 Task: Make in the project Transpire a sprint 'Test Traction'.
Action: Mouse moved to (219, 70)
Screenshot: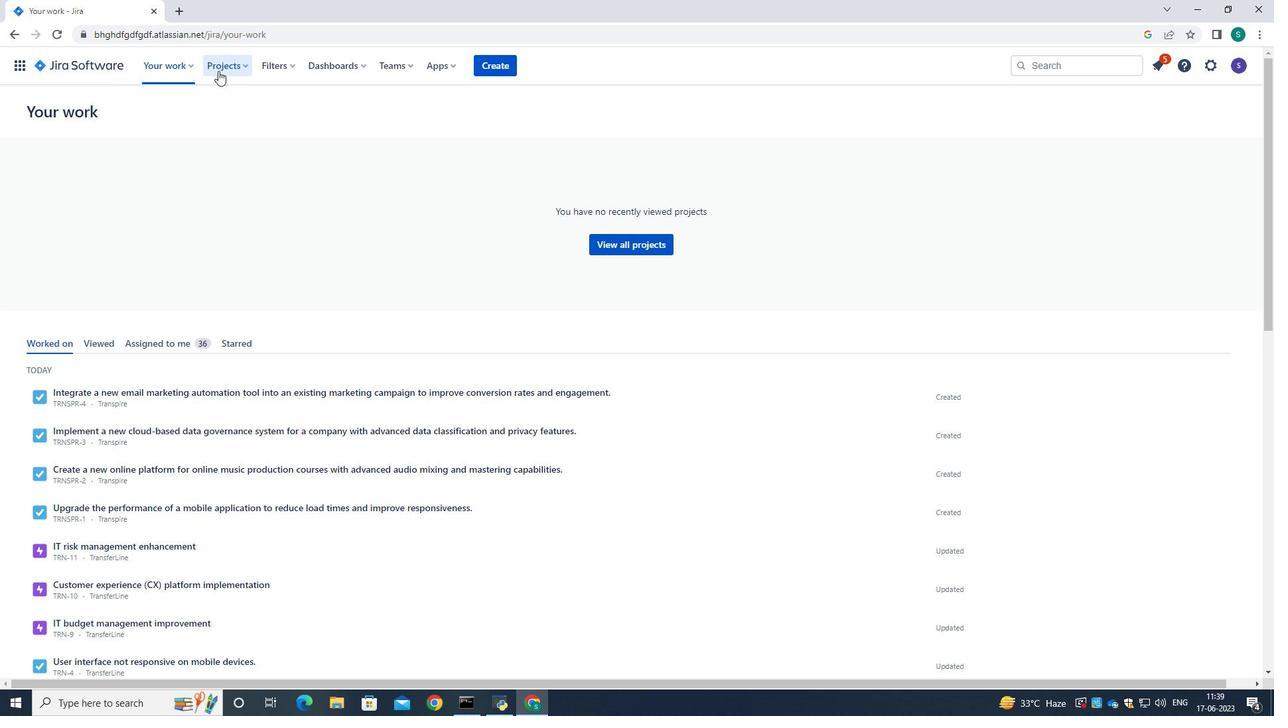 
Action: Mouse pressed left at (219, 70)
Screenshot: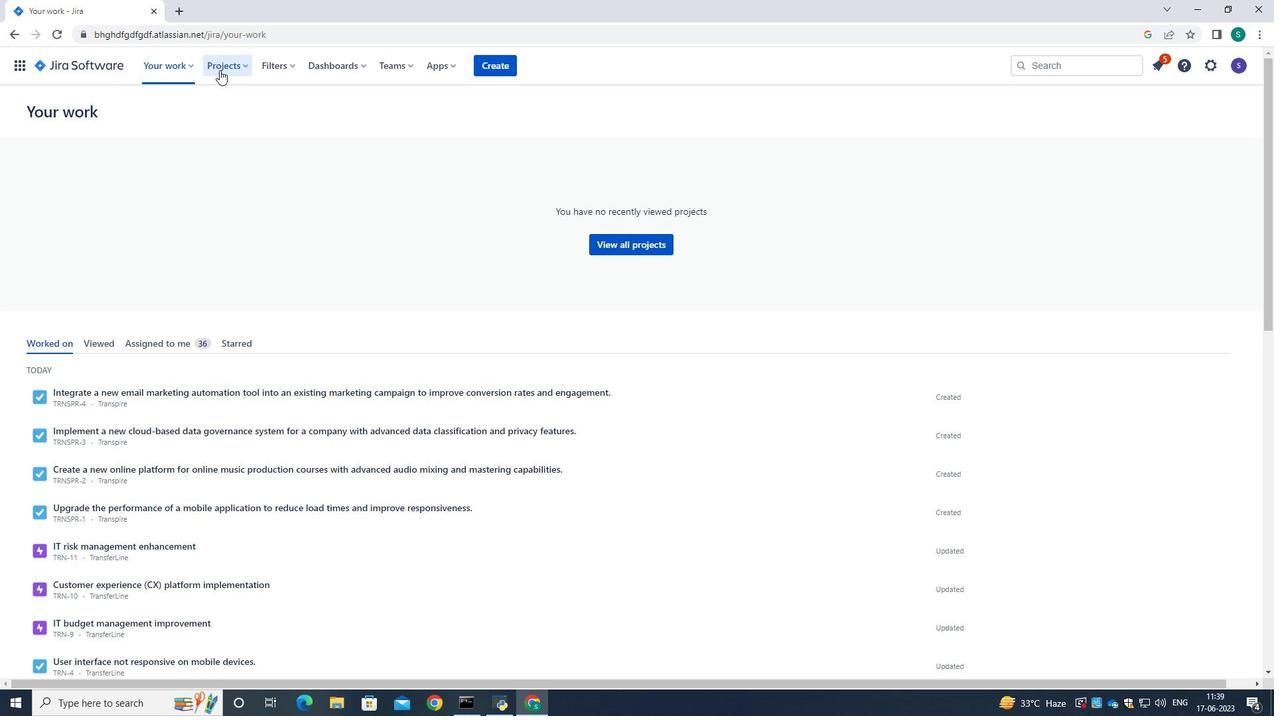 
Action: Mouse moved to (236, 119)
Screenshot: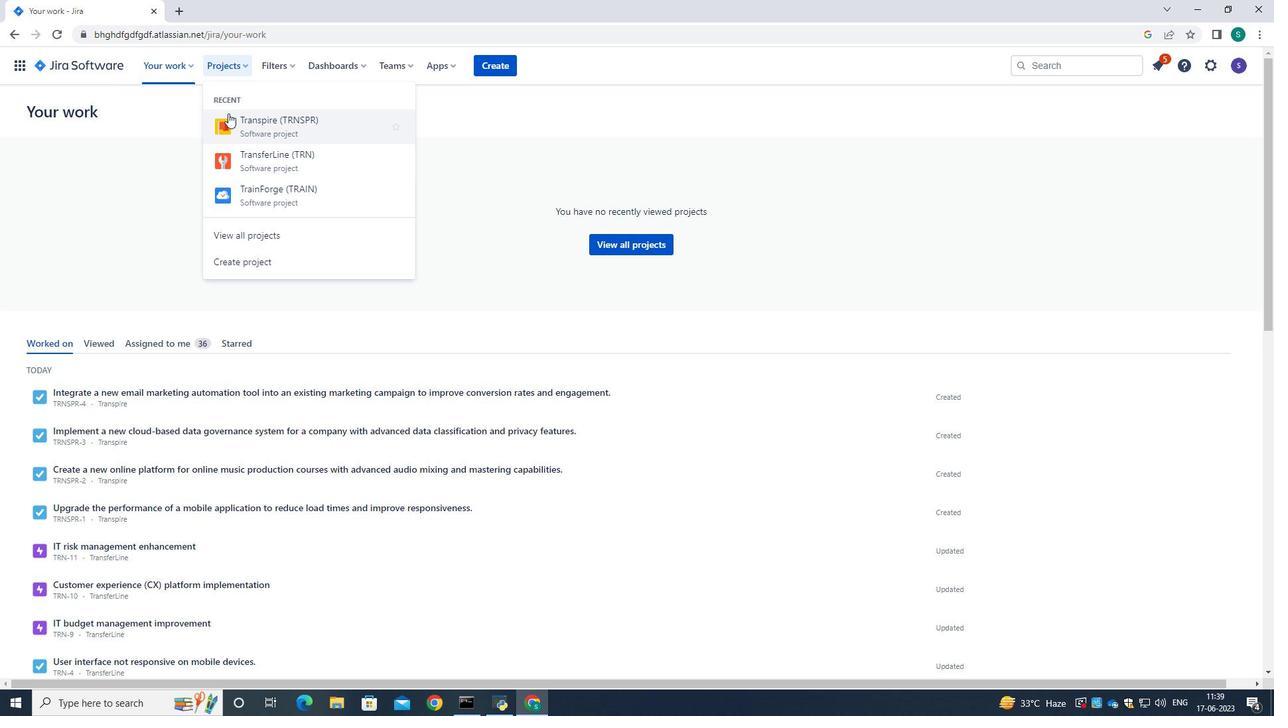
Action: Mouse pressed left at (236, 119)
Screenshot: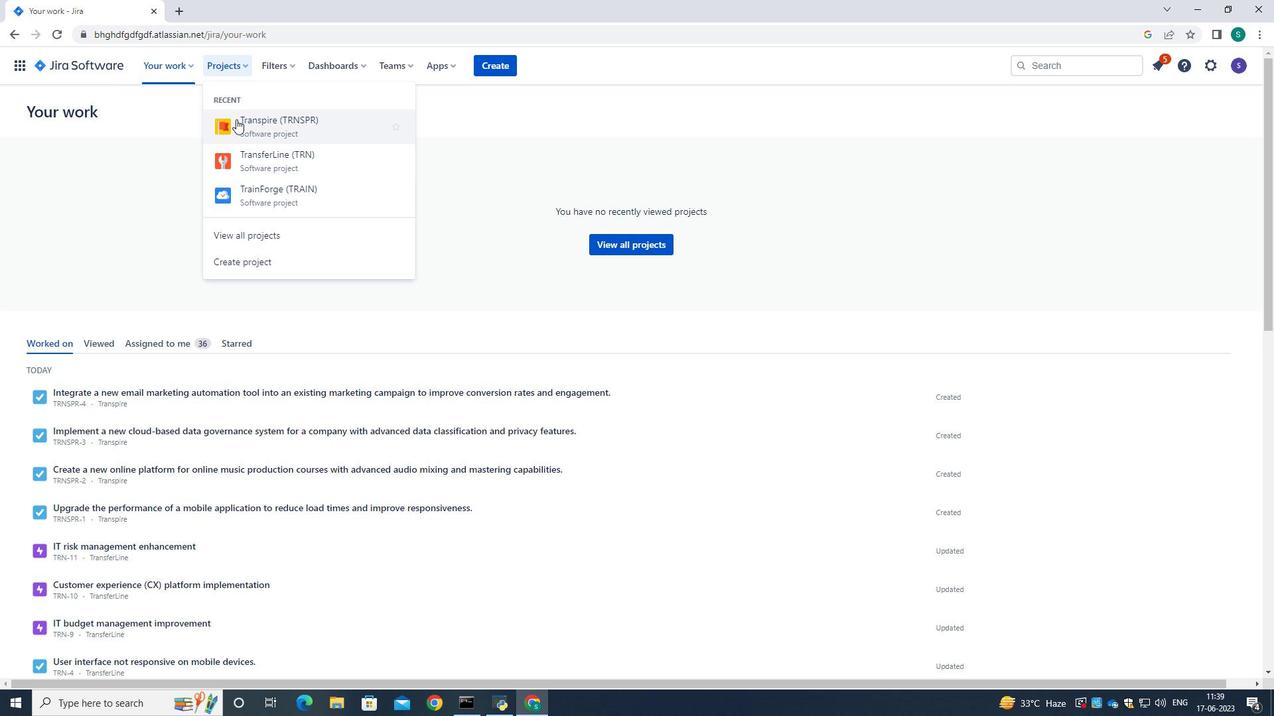 
Action: Mouse moved to (86, 203)
Screenshot: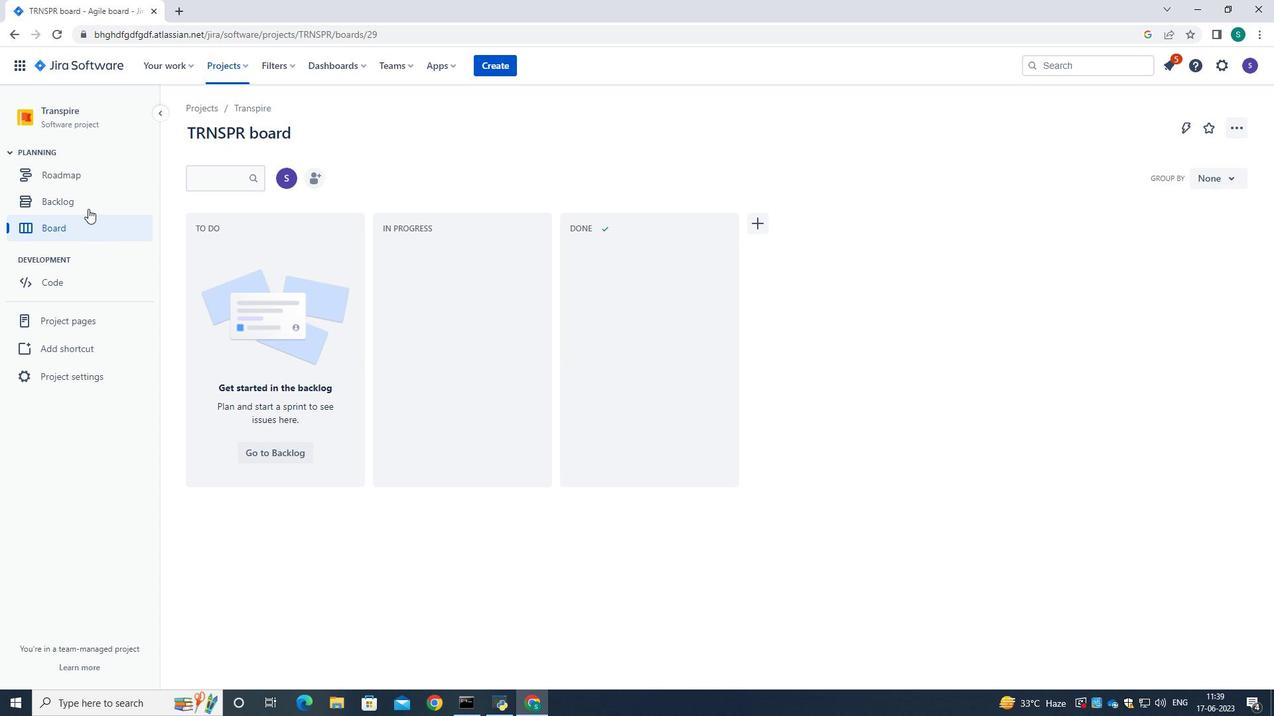 
Action: Mouse pressed left at (86, 203)
Screenshot: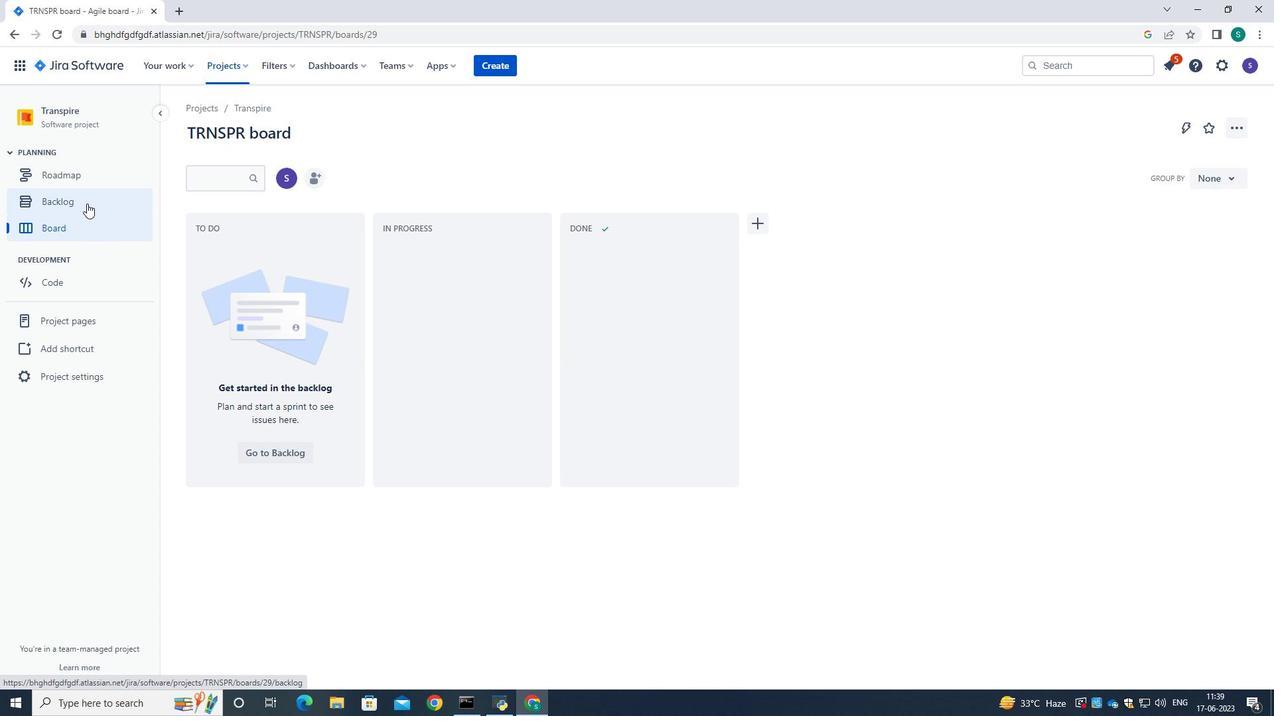 
Action: Mouse moved to (843, 312)
Screenshot: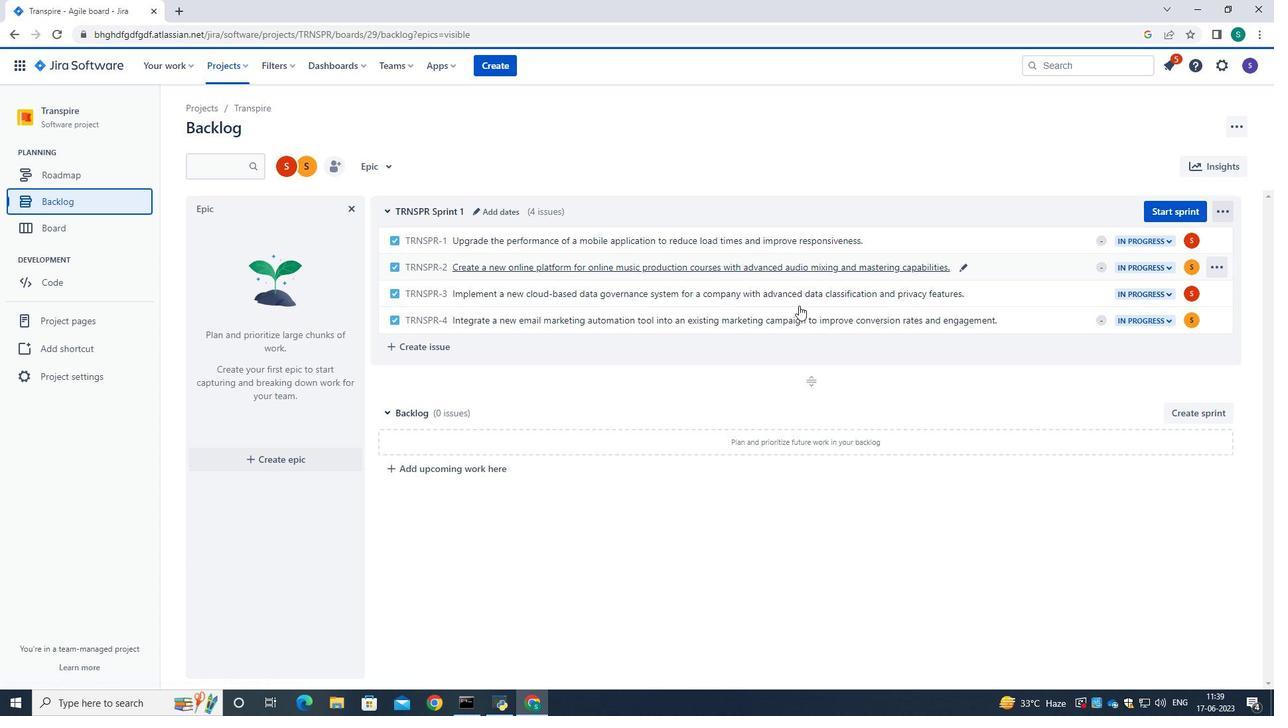 
Action: Mouse scrolled (843, 311) with delta (0, 0)
Screenshot: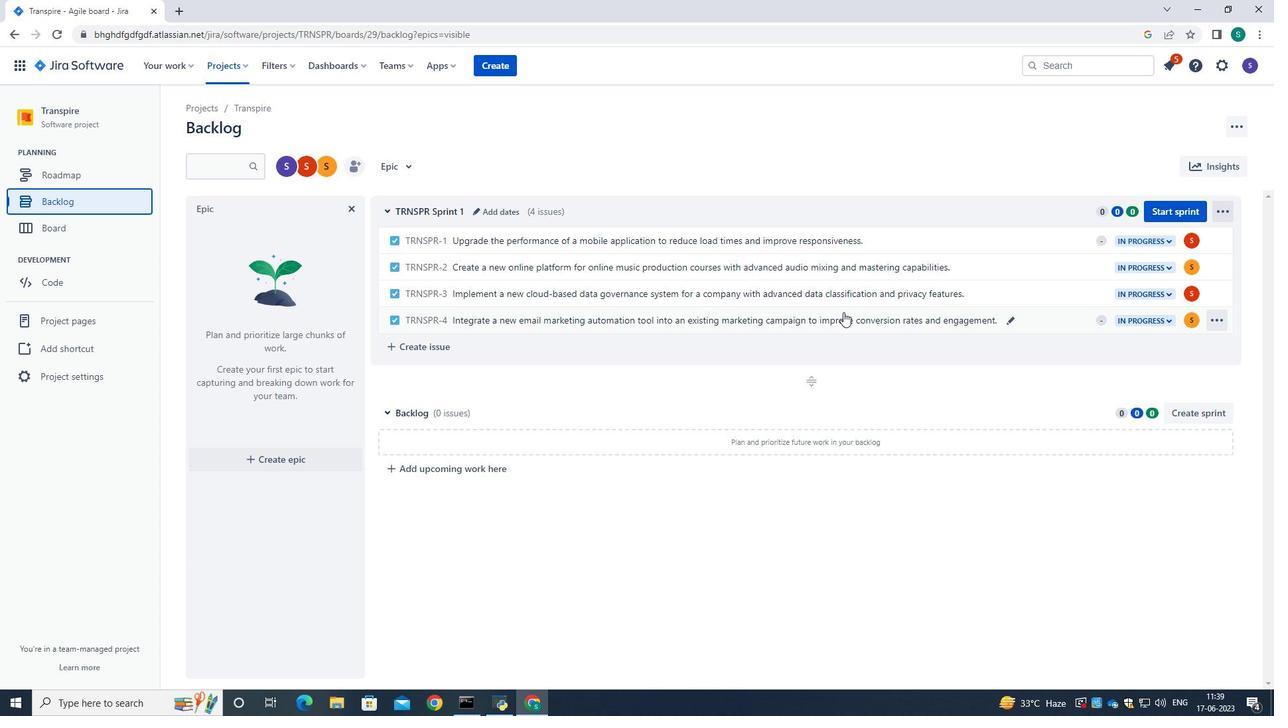 
Action: Mouse scrolled (843, 311) with delta (0, 0)
Screenshot: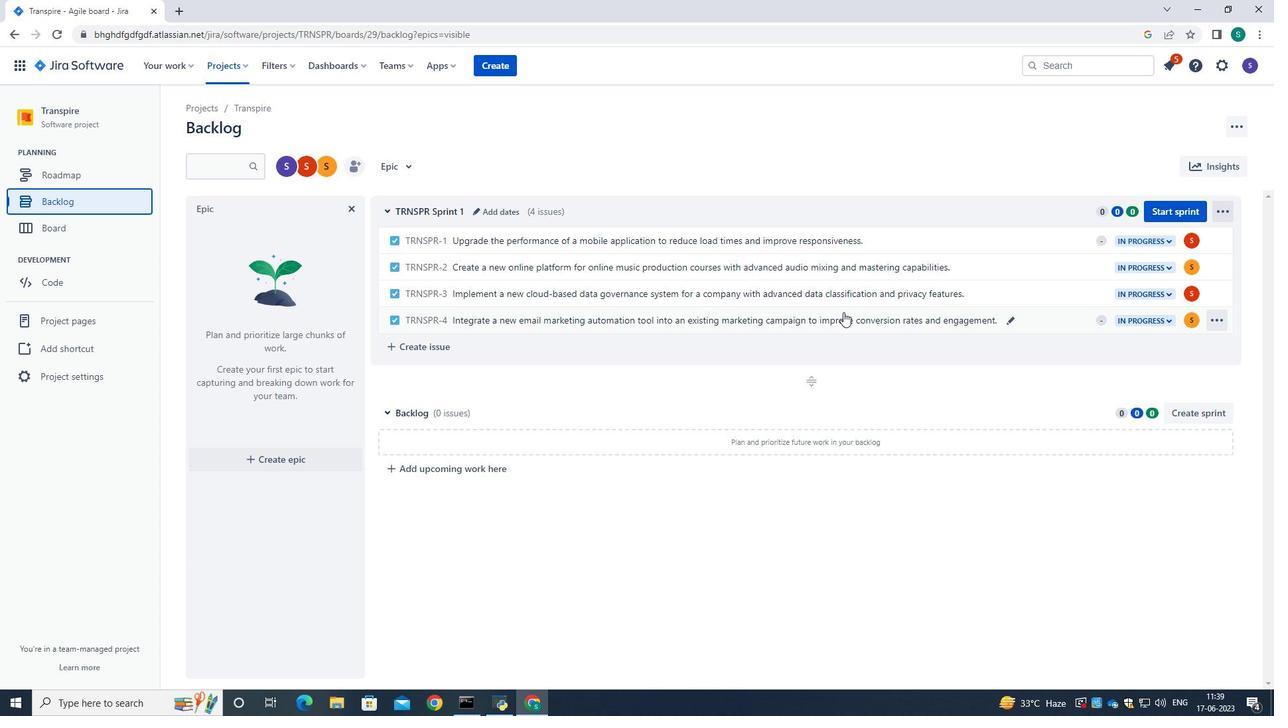 
Action: Mouse scrolled (843, 311) with delta (0, 0)
Screenshot: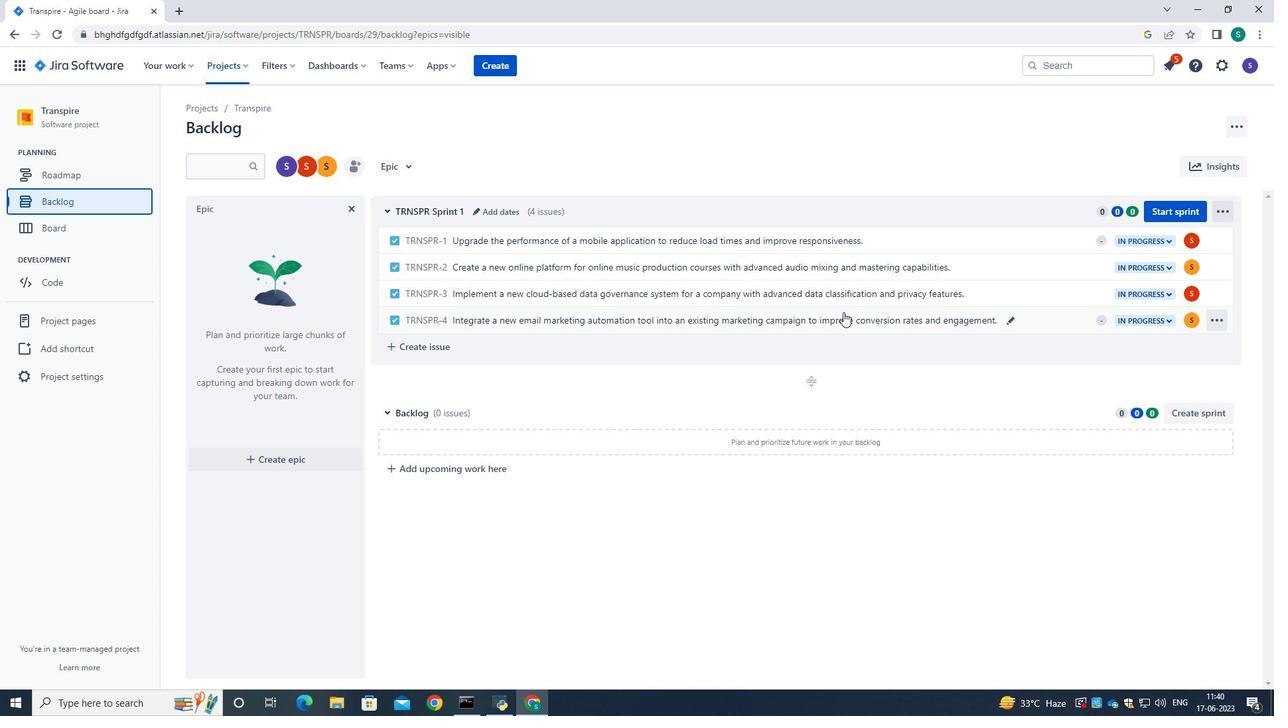 
Action: Mouse moved to (1203, 410)
Screenshot: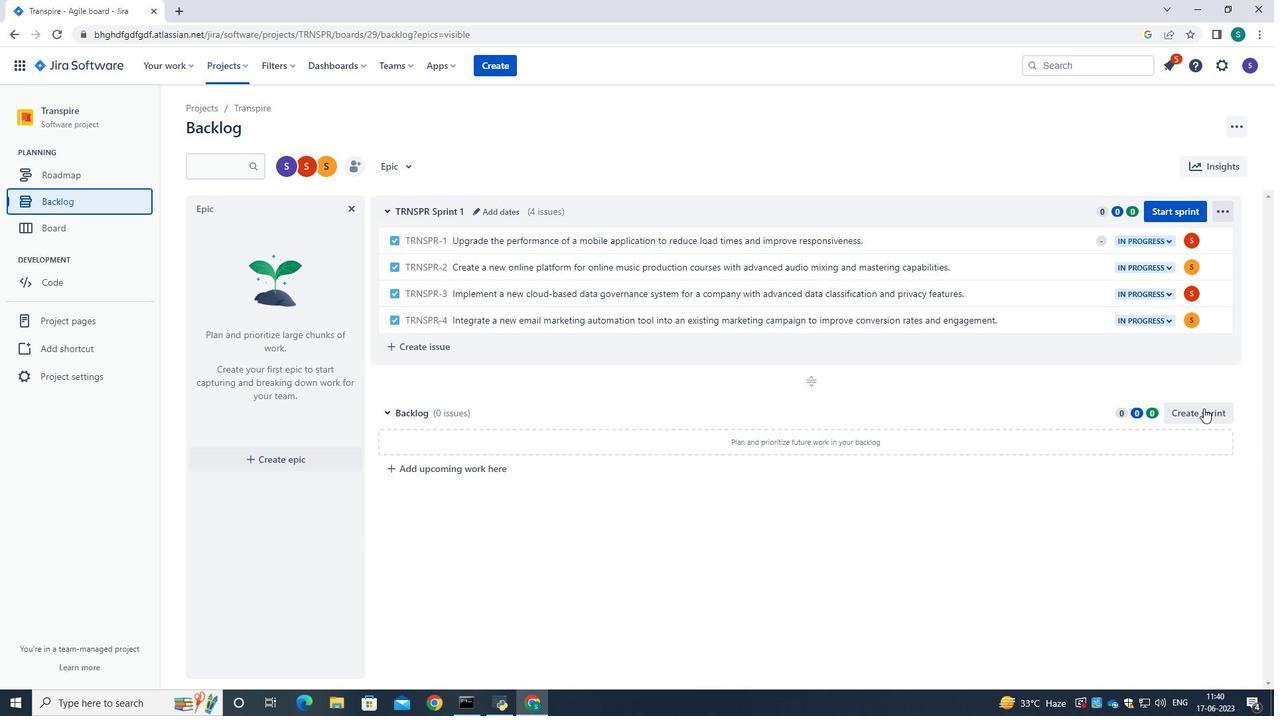 
Action: Mouse pressed left at (1203, 410)
Screenshot: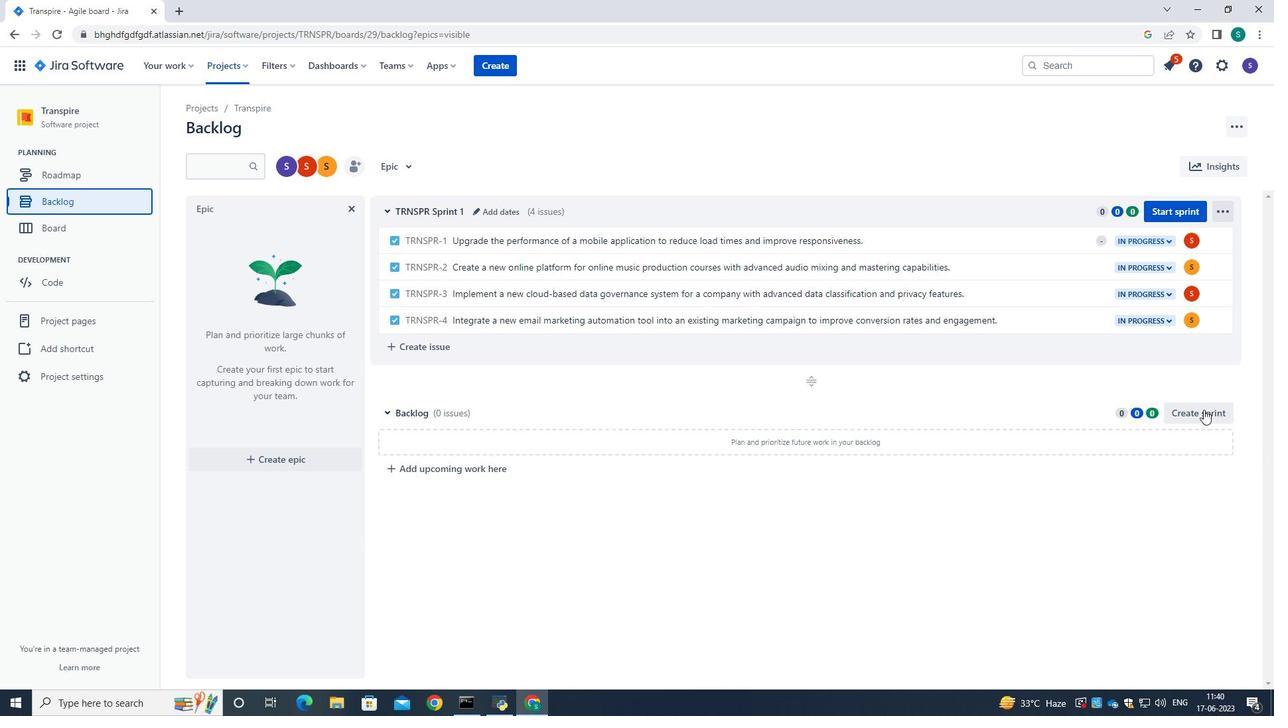 
Action: Mouse moved to (481, 412)
Screenshot: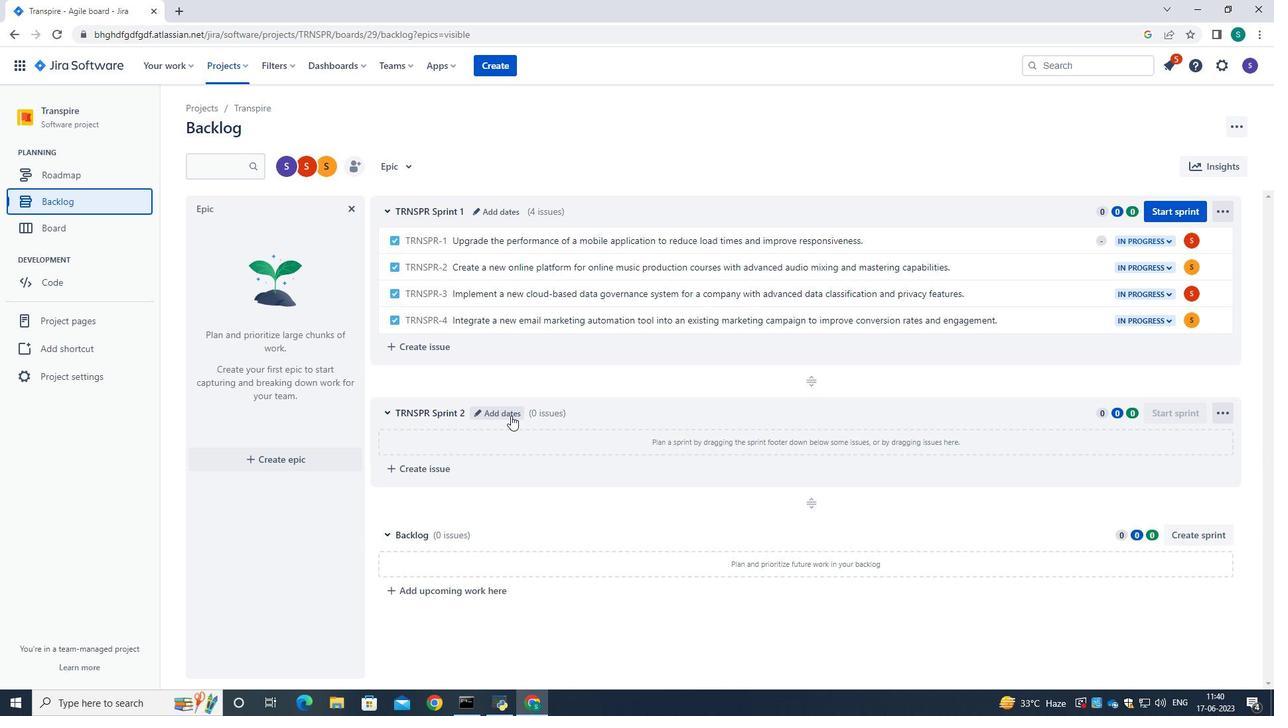 
Action: Mouse pressed left at (481, 412)
Screenshot: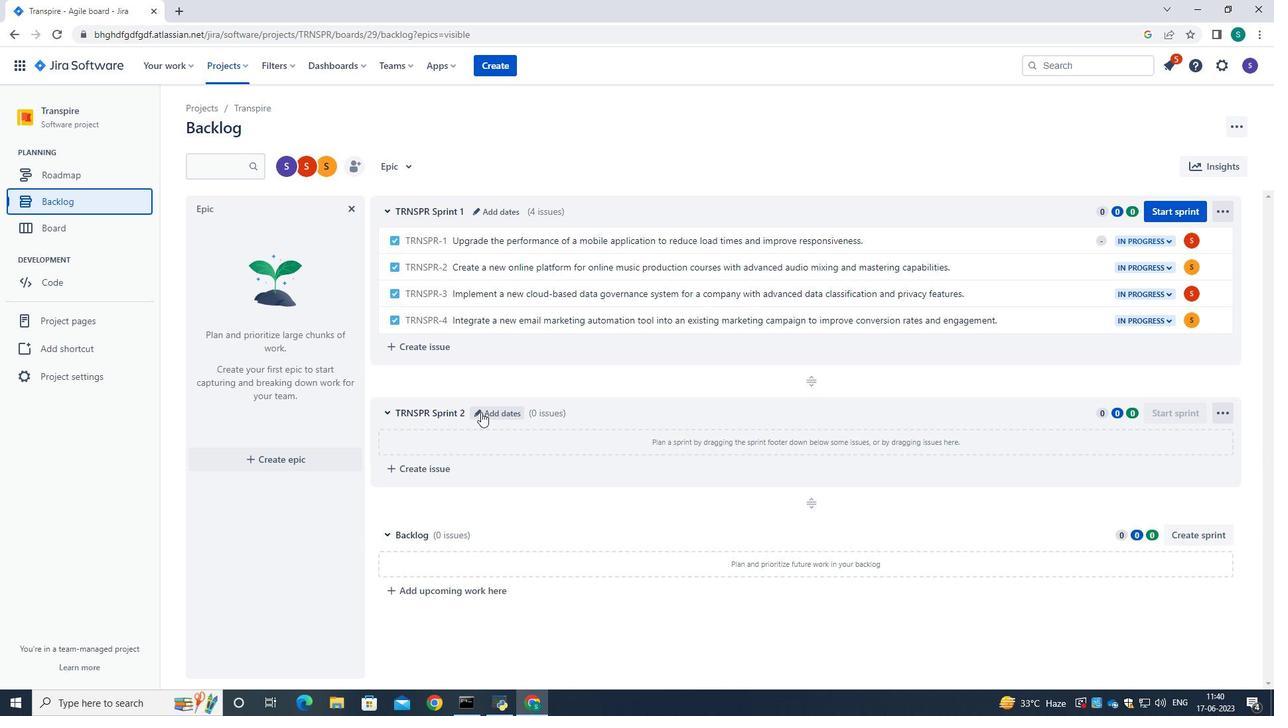 
Action: Mouse moved to (571, 171)
Screenshot: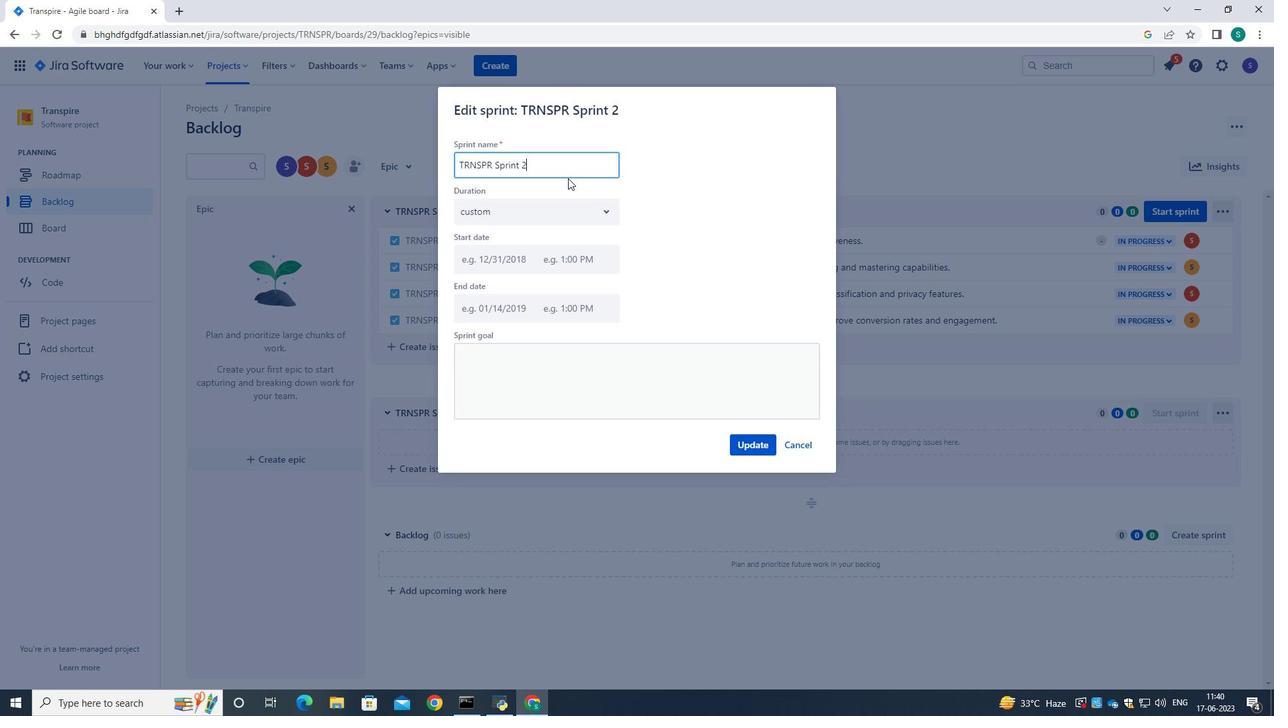 
Action: Key pressed <Key.backspace><Key.backspace><Key.backspace><Key.backspace><Key.backspace><Key.backspace><Key.backspace><Key.backspace><Key.backspace><Key.backspace><Key.backspace><Key.backspace><Key.backspace><Key.backspace><Key.backspace><Key.backspace><Key.backspace><Key.backspace><Key.backspace><Key.backspace><Key.backspace><Key.backspace><Key.caps_lock>T<Key.caps_lock>est<Key.space><Key.caps_lock>F<Key.backspace>T<Key.caps_lock>raction
Screenshot: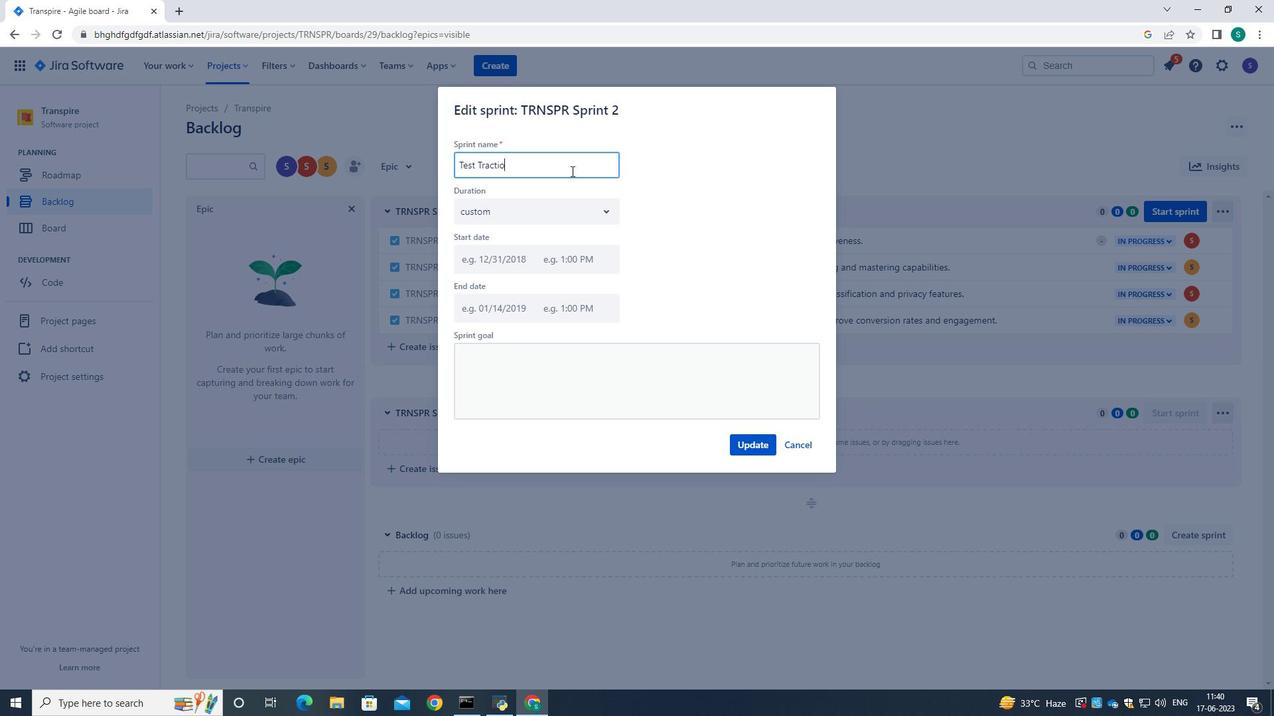 
Action: Mouse moved to (761, 446)
Screenshot: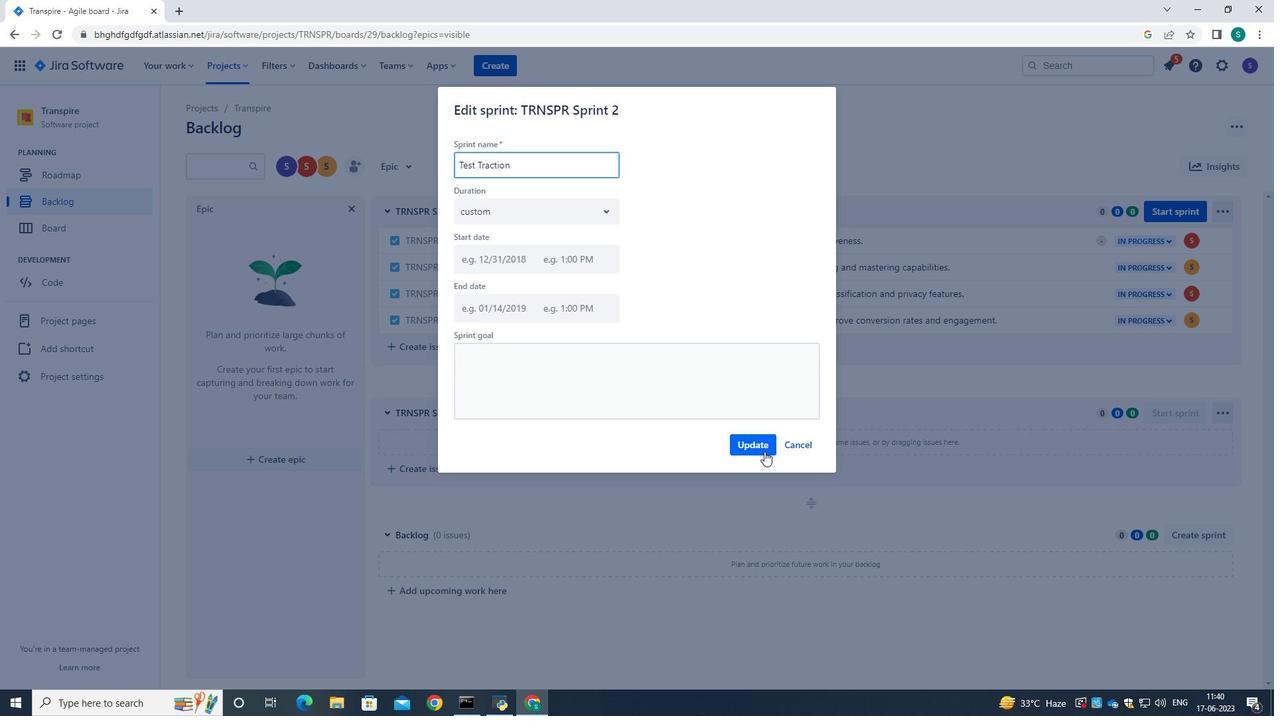 
Action: Mouse pressed left at (761, 446)
Screenshot: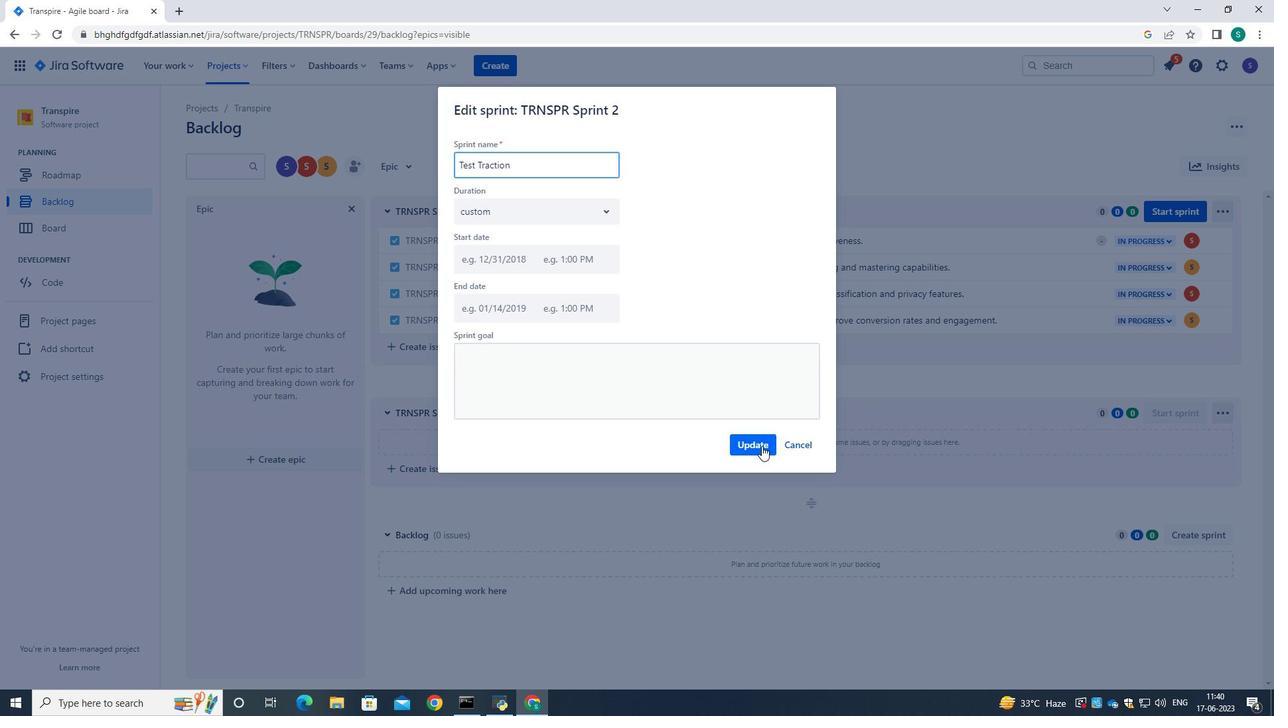 
Action: Mouse moved to (737, 149)
Screenshot: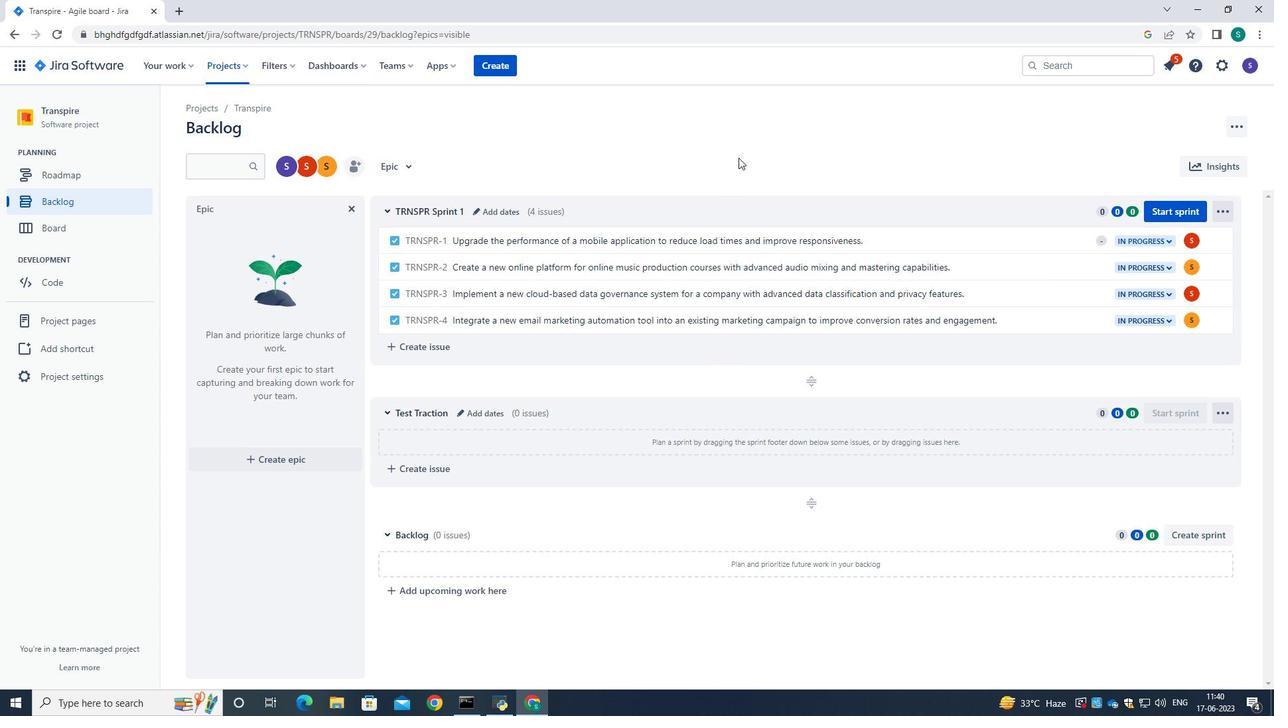 
Action: Mouse pressed left at (737, 149)
Screenshot: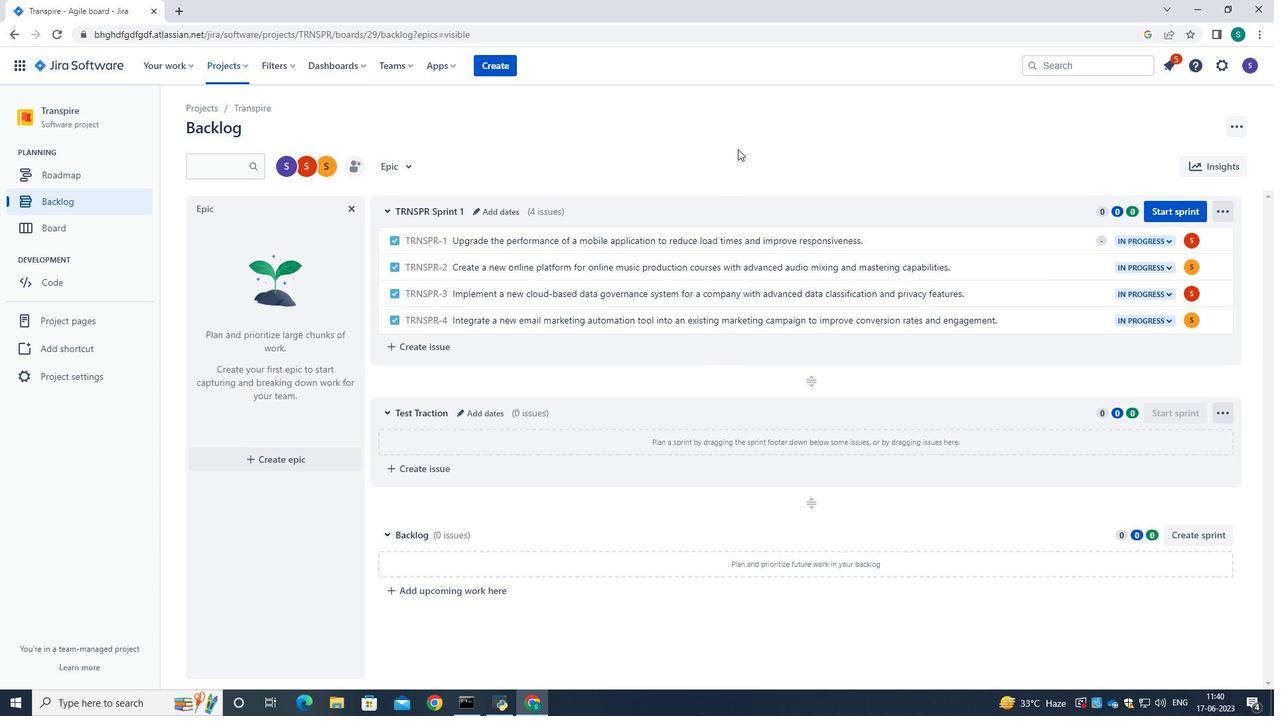 
